 Task: Add the task  Data not being saved when expected to the section Acceleration Adventure in the project ZoomTech and add a Due Date to the respective task as 2023/10/01.
Action: Mouse moved to (861, 563)
Screenshot: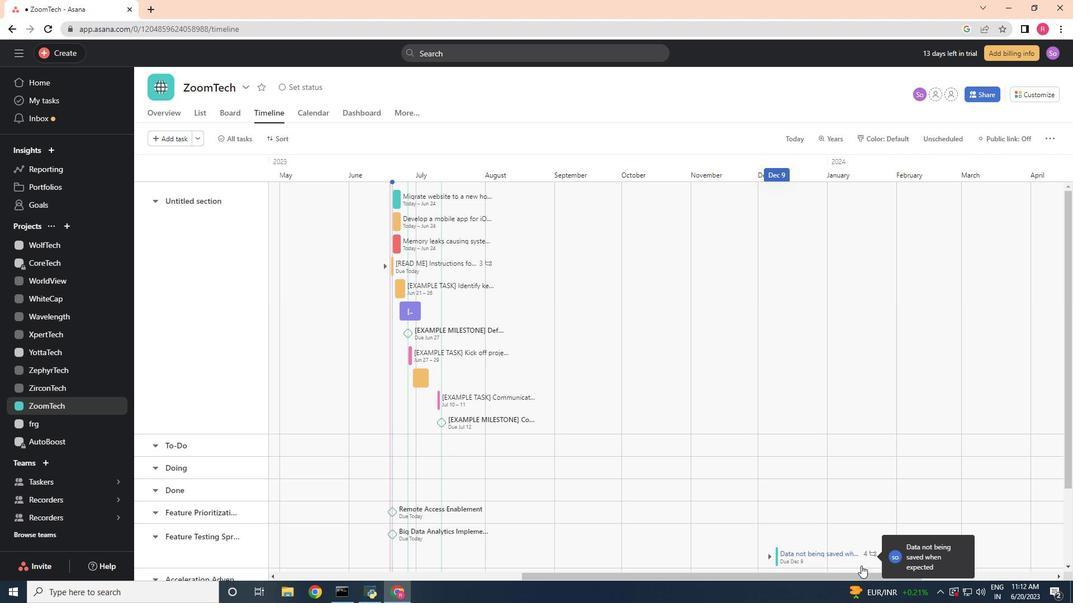 
Action: Mouse scrolled (861, 562) with delta (0, 0)
Screenshot: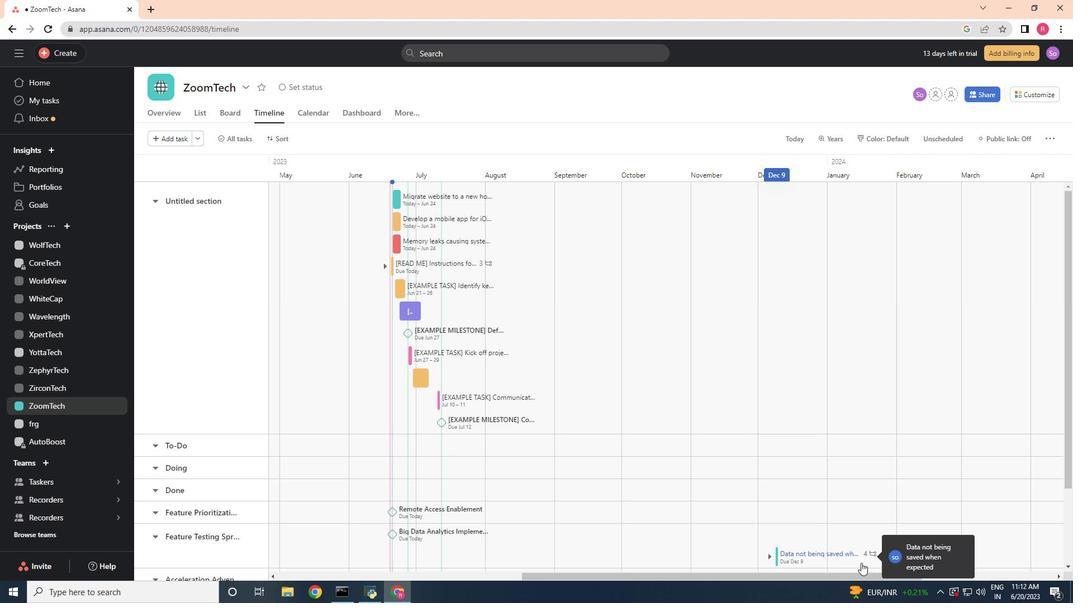 
Action: Mouse scrolled (861, 562) with delta (0, 0)
Screenshot: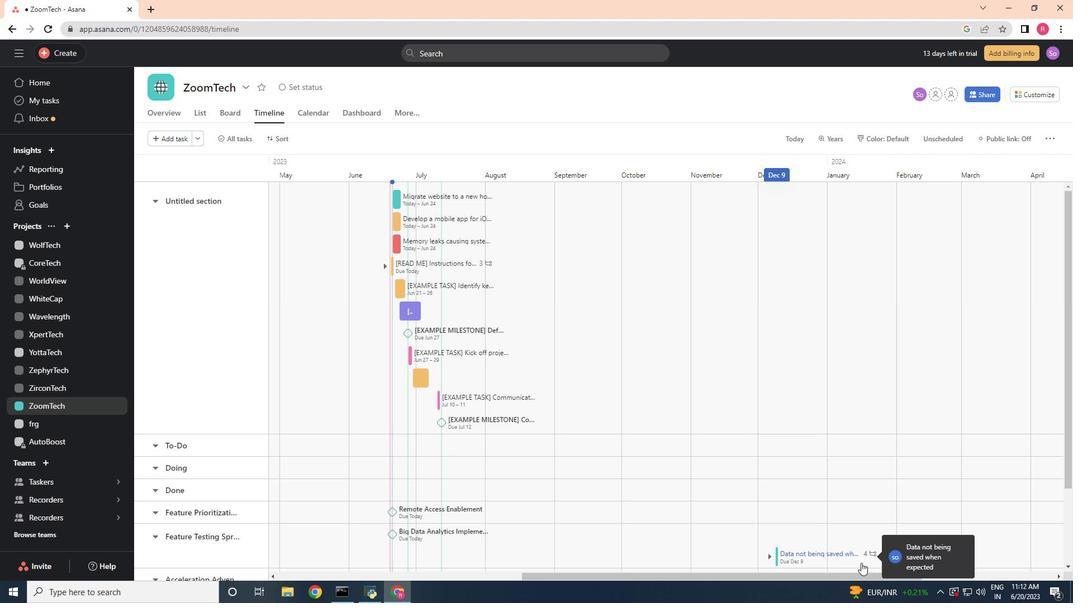 
Action: Mouse moved to (822, 454)
Screenshot: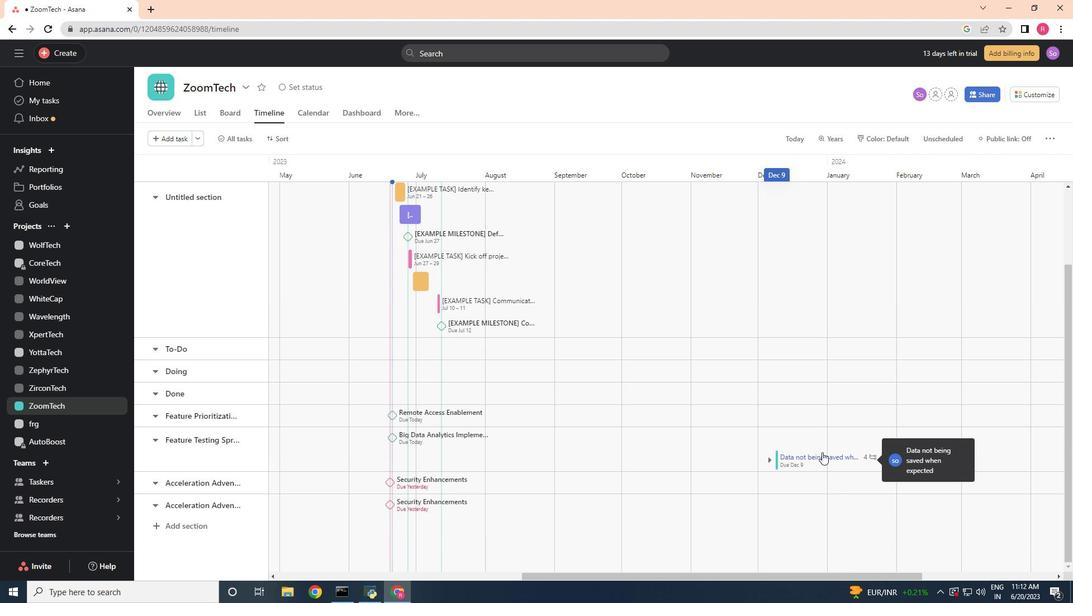 
Action: Mouse pressed left at (822, 454)
Screenshot: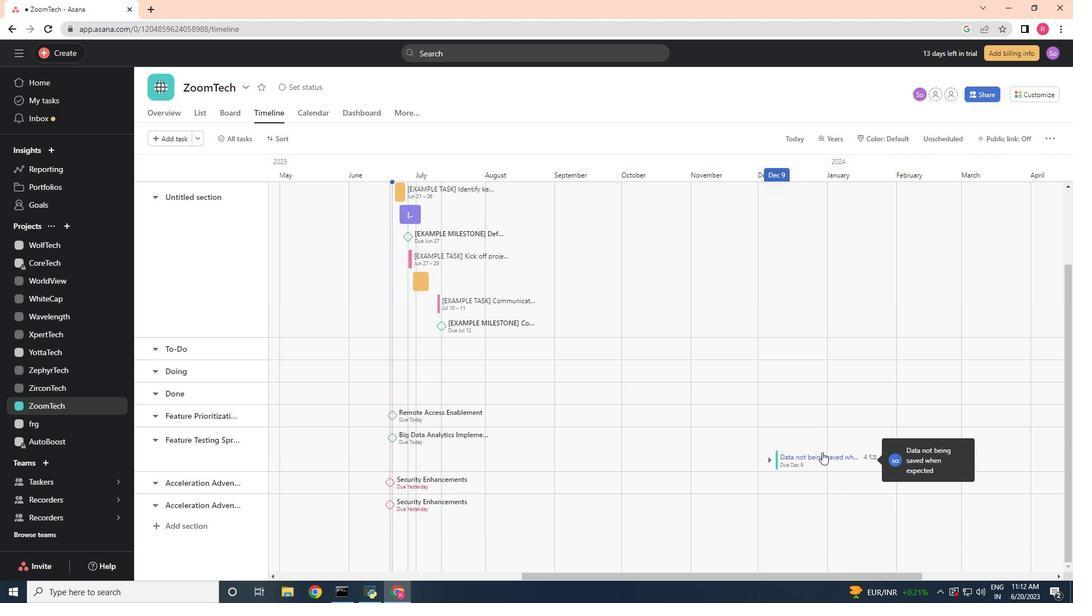 
Action: Mouse moved to (875, 245)
Screenshot: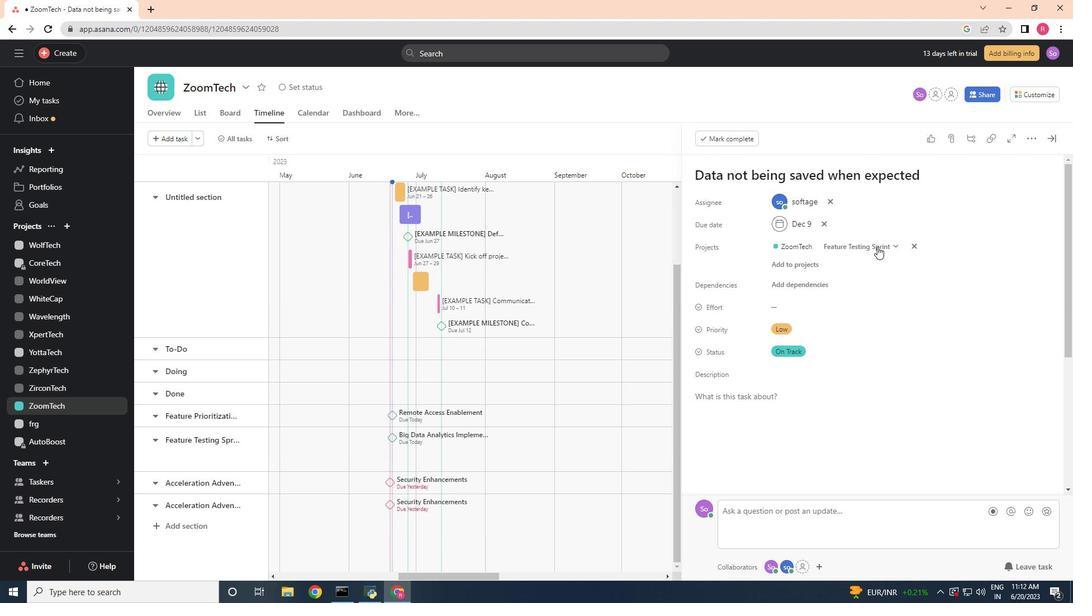
Action: Mouse pressed left at (875, 245)
Screenshot: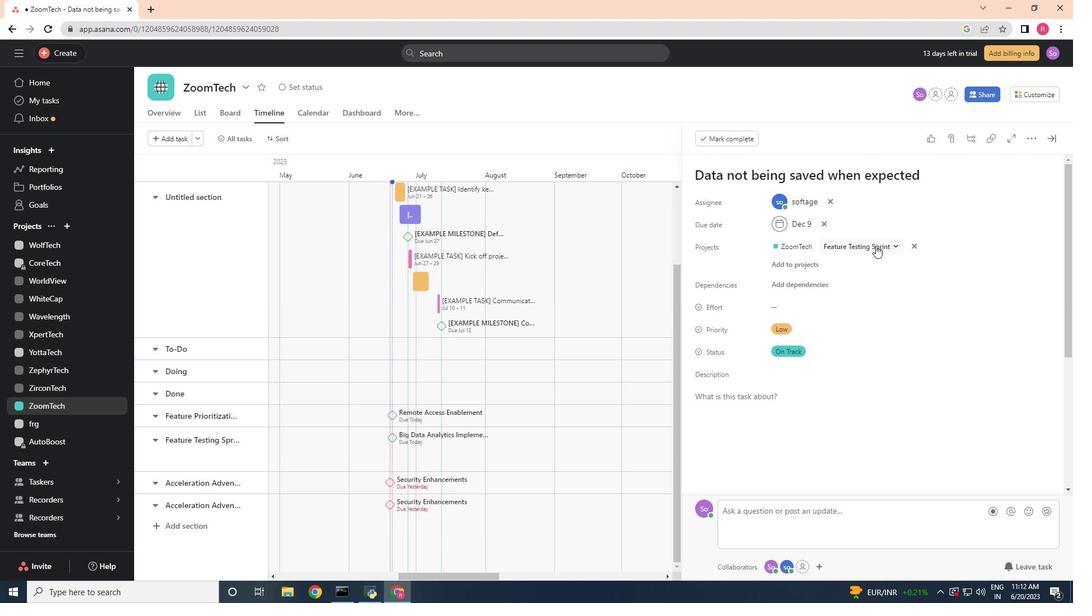 
Action: Mouse moved to (860, 394)
Screenshot: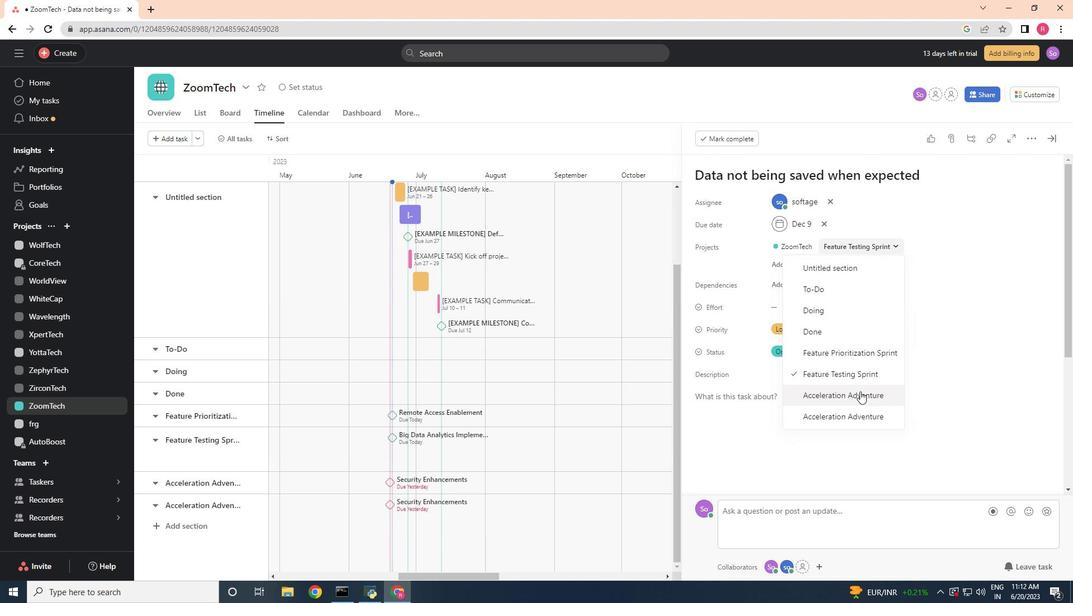 
Action: Mouse pressed left at (860, 394)
Screenshot: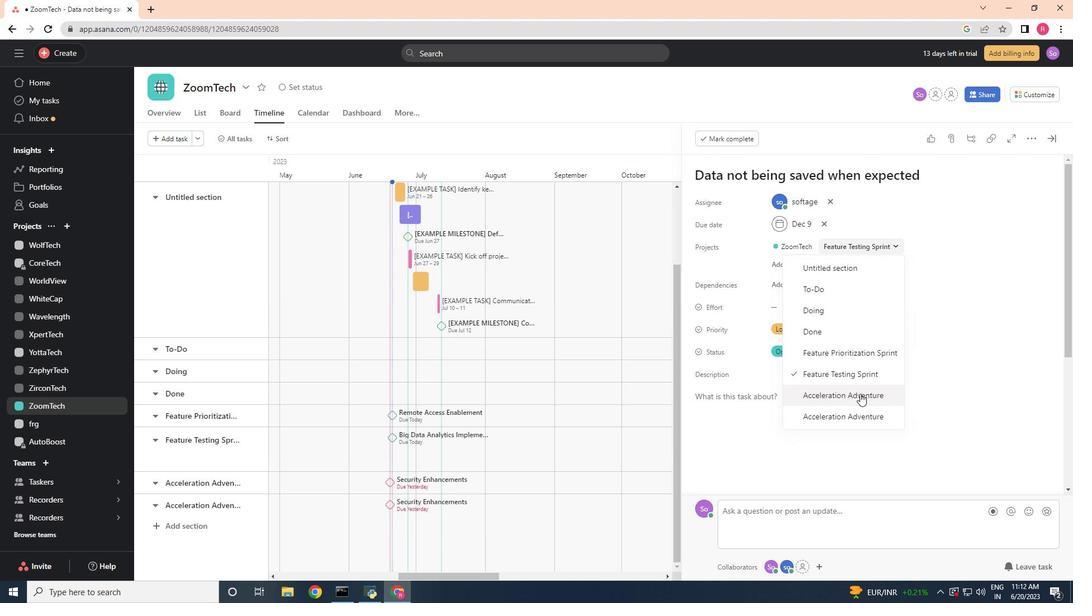 
Action: Mouse moved to (825, 222)
Screenshot: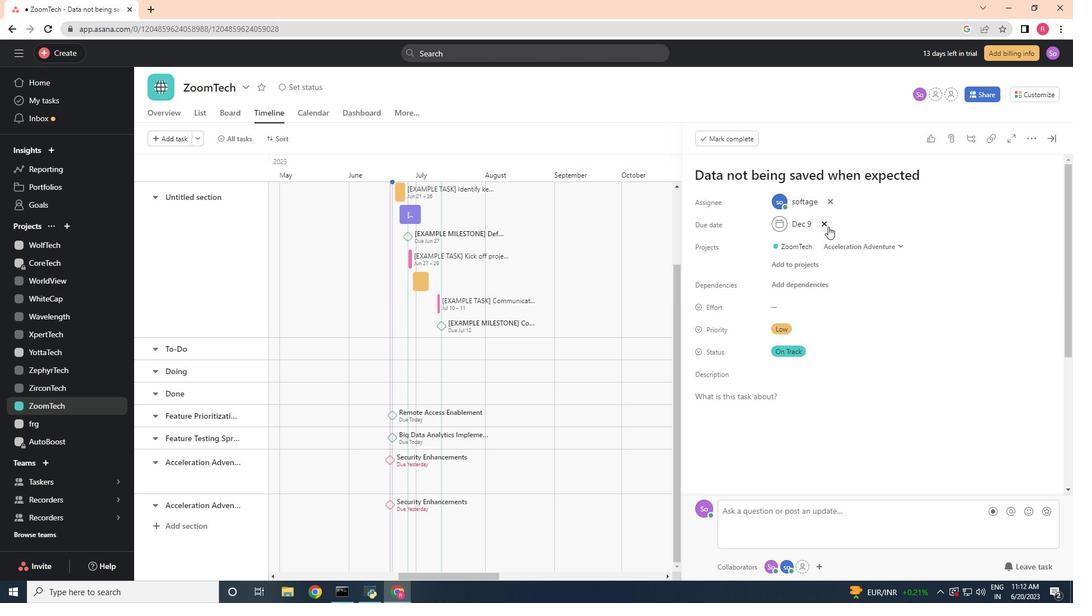 
Action: Mouse pressed left at (825, 222)
Screenshot: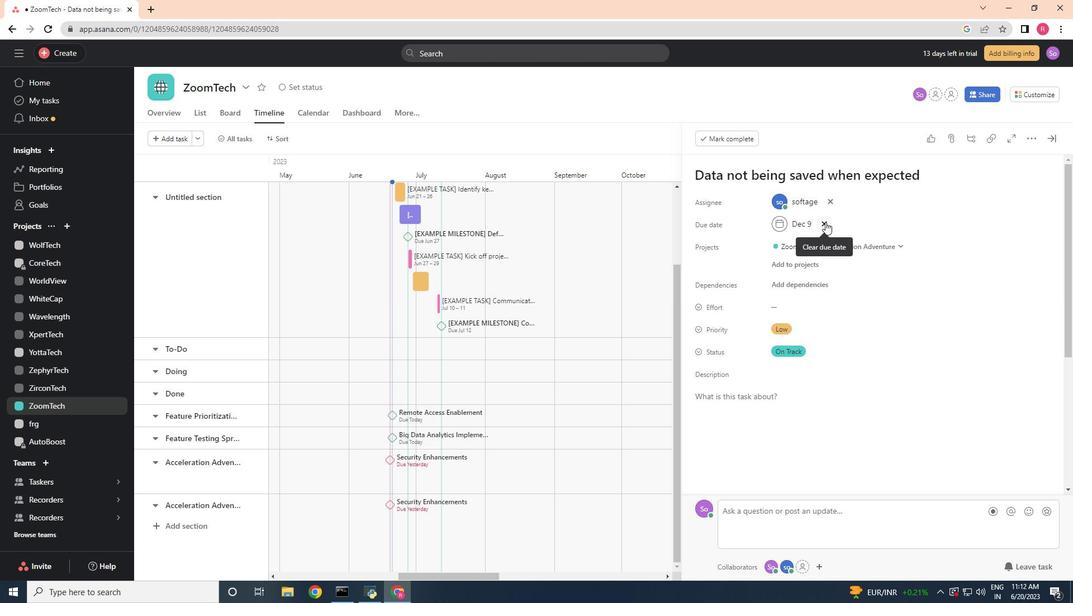 
Action: Mouse moved to (809, 222)
Screenshot: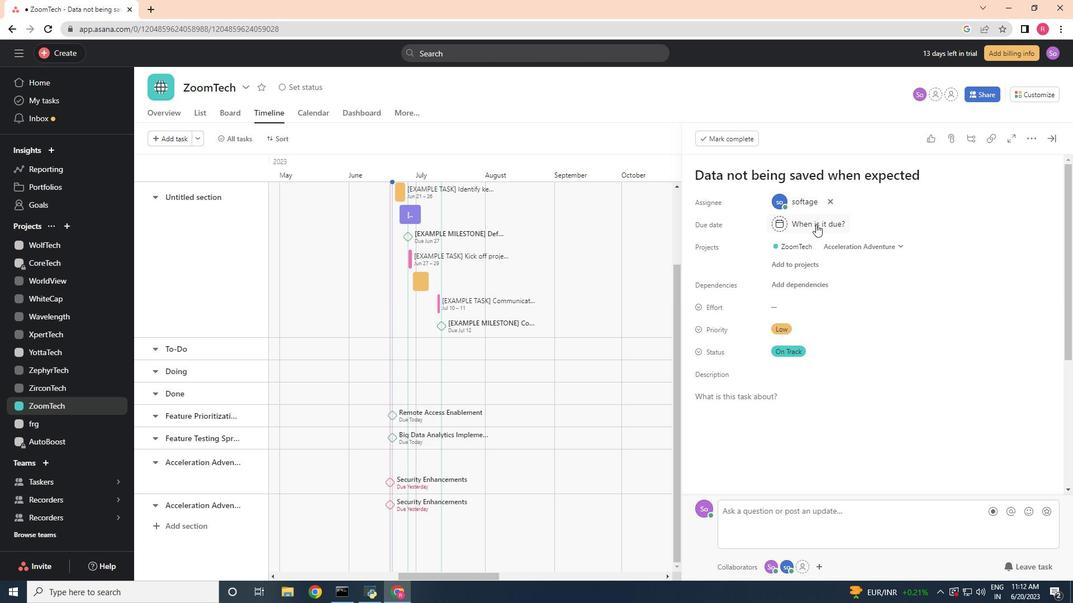 
Action: Mouse pressed left at (809, 222)
Screenshot: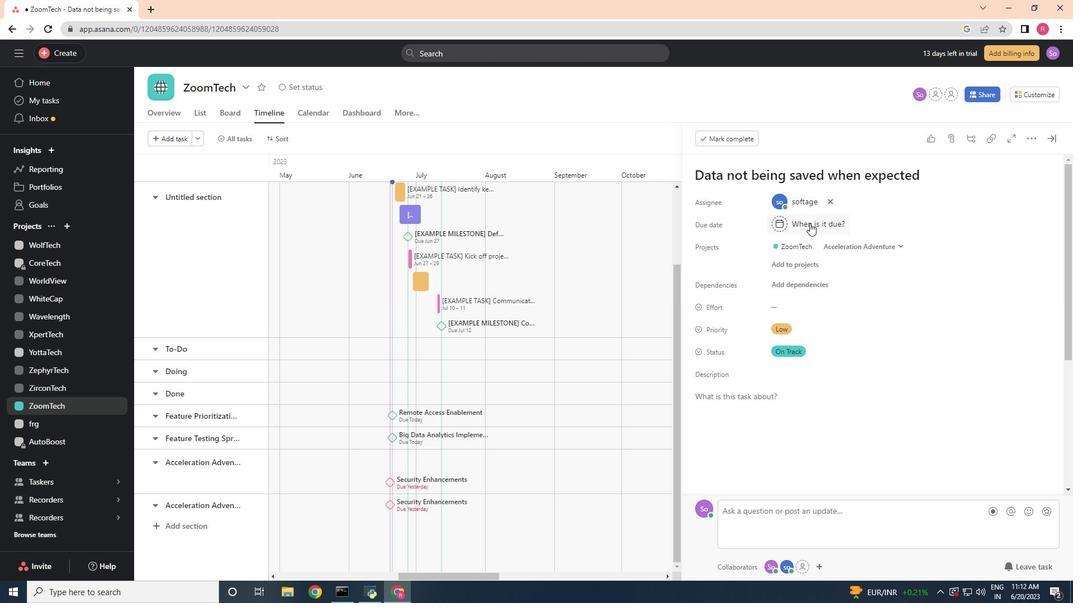 
Action: Mouse moved to (748, 255)
Screenshot: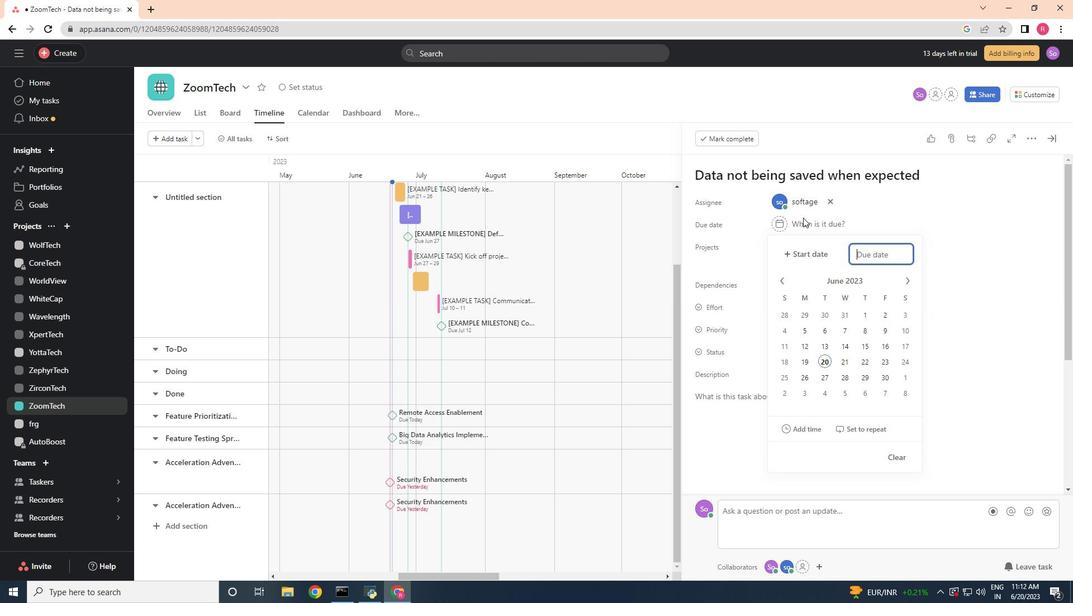 
Action: Key pressed 2023/10/01
Screenshot: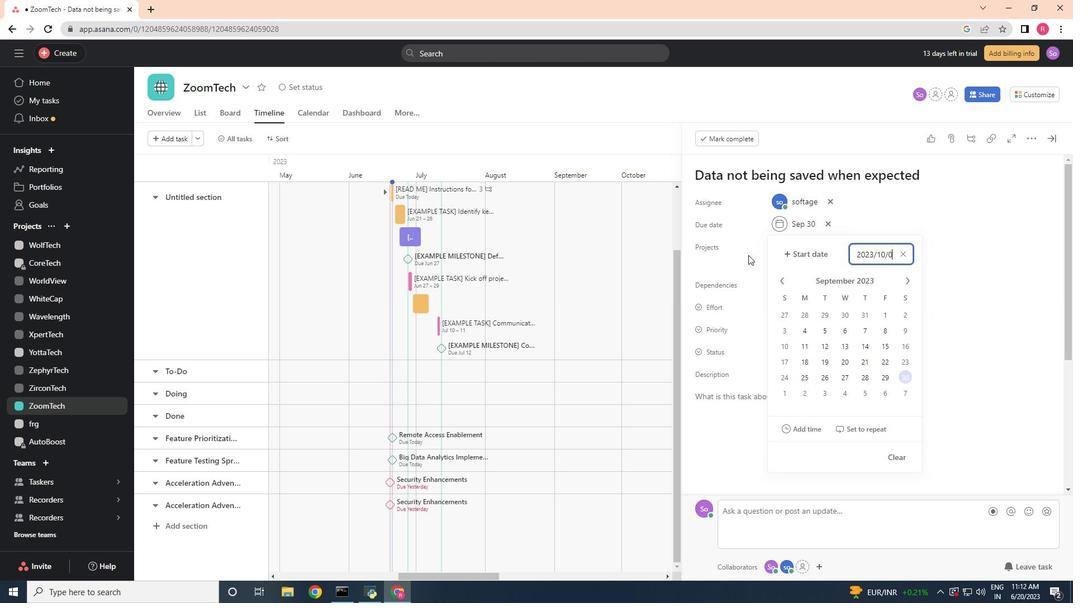 
Action: Mouse moved to (984, 341)
Screenshot: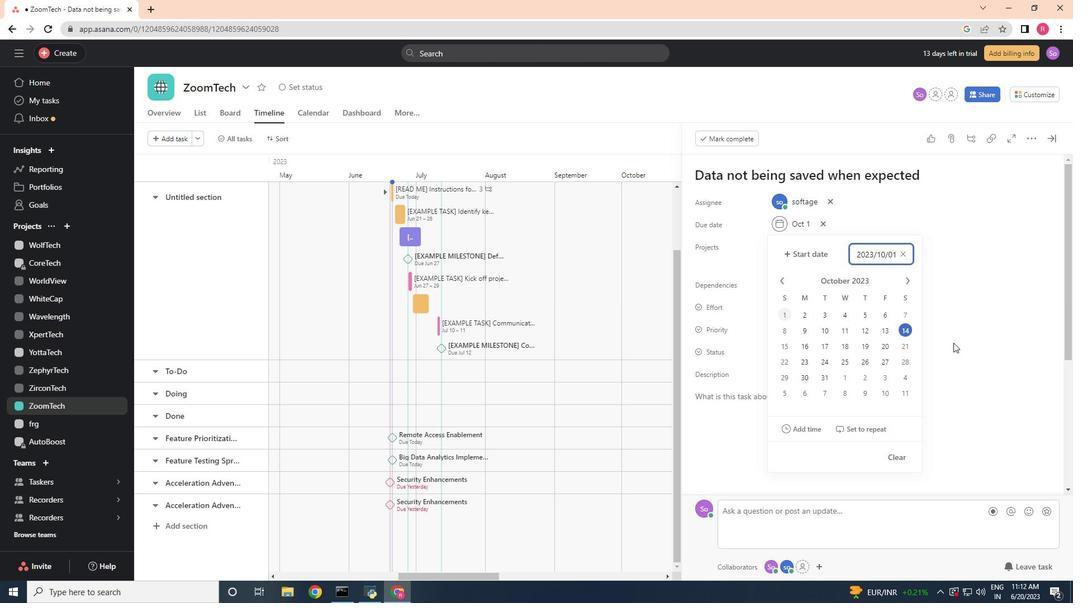 
Action: Mouse pressed left at (984, 341)
Screenshot: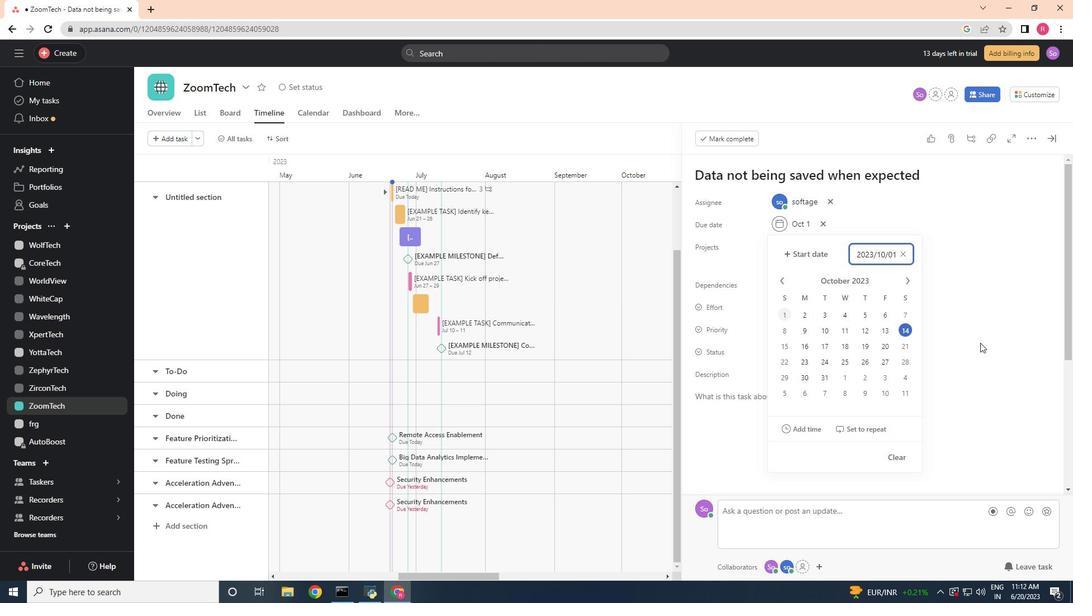 
Action: Mouse moved to (962, 345)
Screenshot: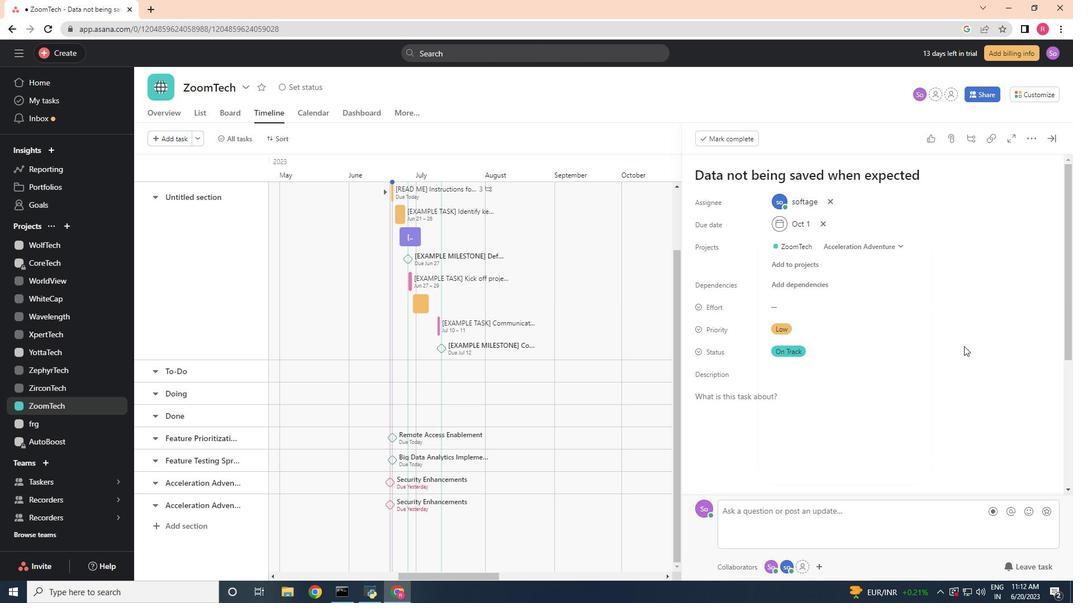 
